 Task: Create Card Card0000000123 in Board Board0000000031 in Workspace WS0000000011 in Trello. Create Card Card0000000124 in Board Board0000000031 in Workspace WS0000000011 in Trello. Create Card Card0000000125 in Board Board0000000032 in Workspace WS0000000011 in Trello. Create Card Card0000000126 in Board Board0000000032 in Workspace WS0000000011 in Trello. Create Card Card0000000127 in Board Board0000000032 in Workspace WS0000000011 in Trello
Action: Mouse moved to (445, 31)
Screenshot: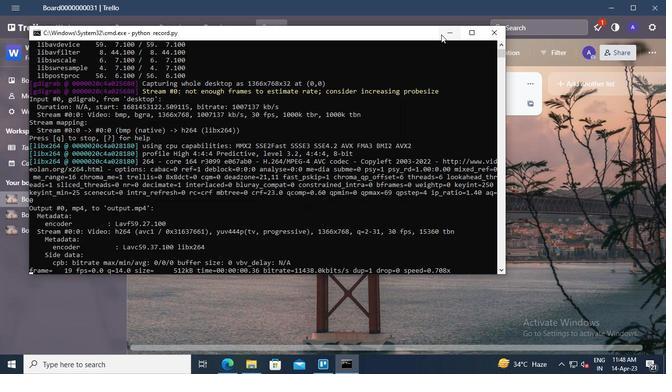 
Action: Mouse pressed left at (445, 31)
Screenshot: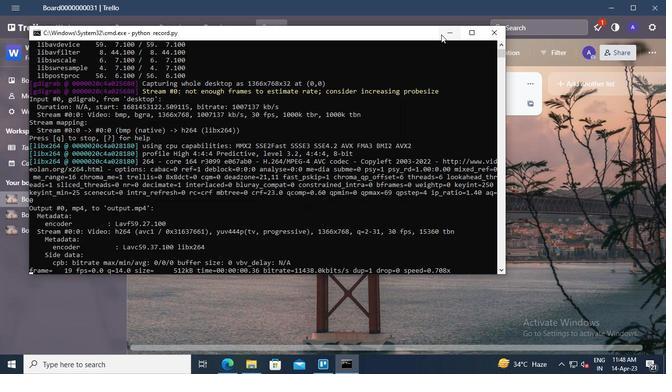 
Action: Mouse moved to (178, 147)
Screenshot: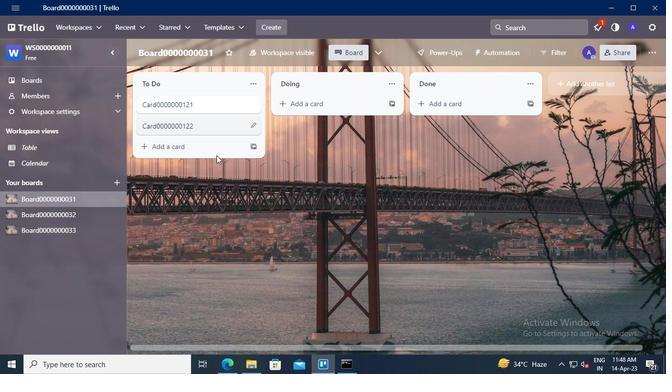 
Action: Mouse pressed left at (178, 147)
Screenshot: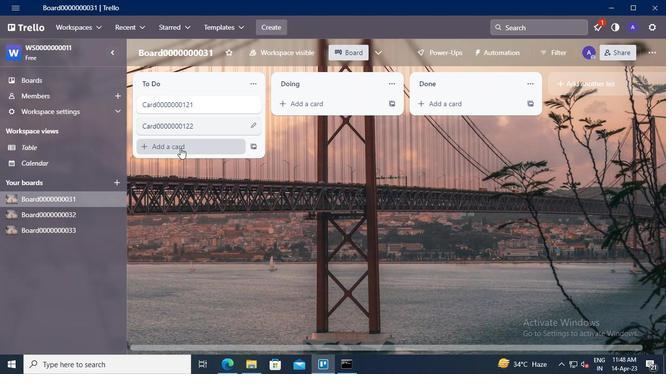 
Action: Keyboard Key.shift
Screenshot: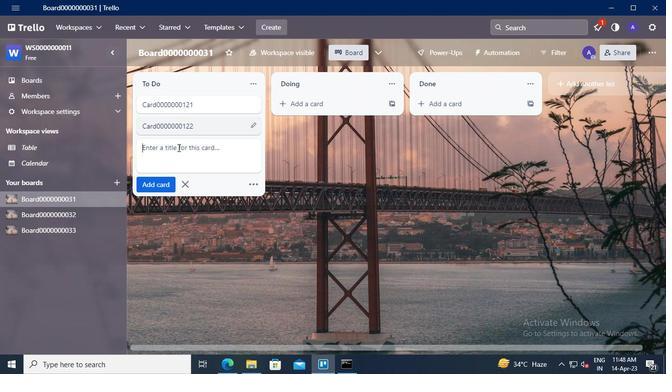 
Action: Keyboard C
Screenshot: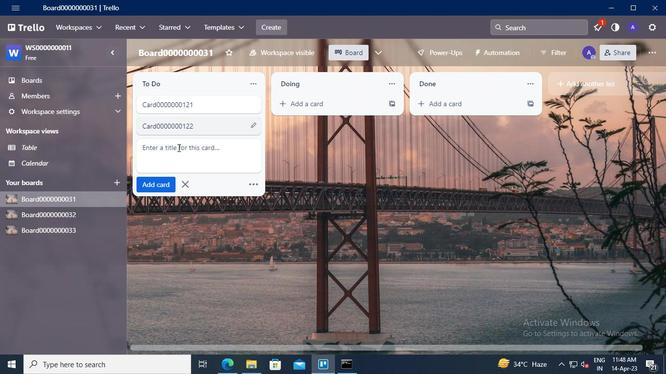 
Action: Keyboard a
Screenshot: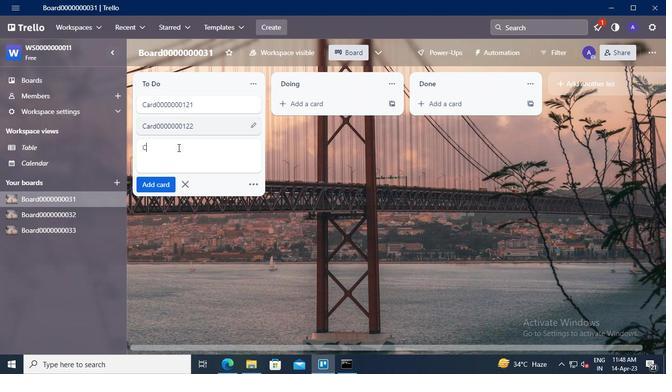 
Action: Keyboard r
Screenshot: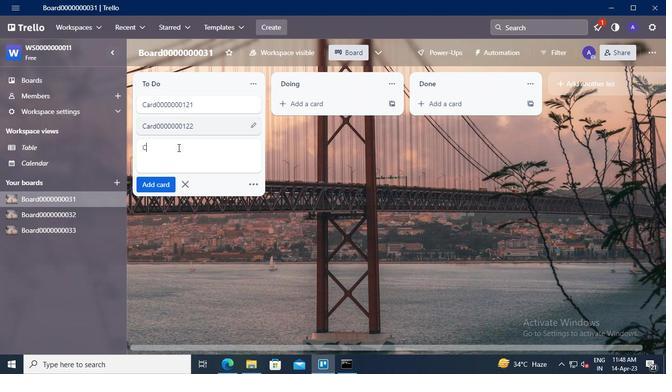 
Action: Keyboard d
Screenshot: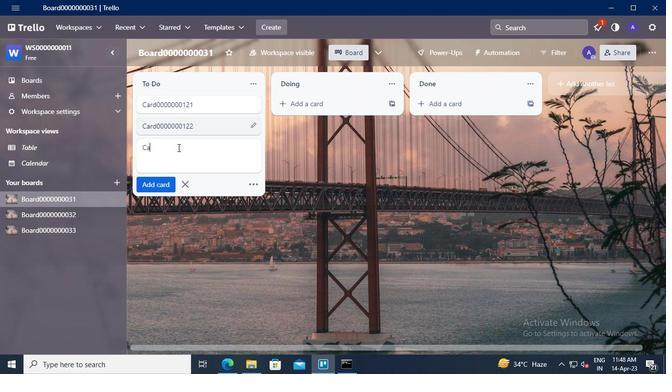 
Action: Keyboard <96>
Screenshot: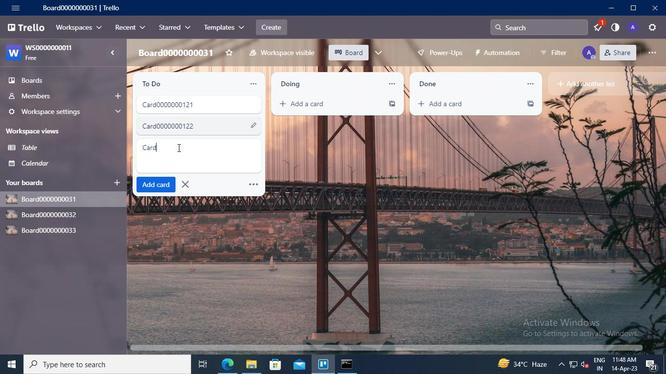 
Action: Keyboard <96>
Screenshot: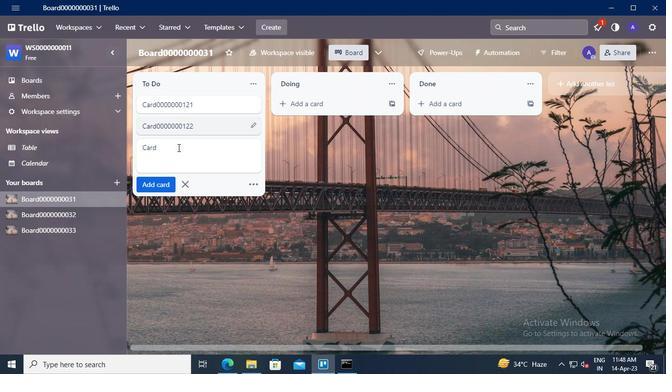 
Action: Keyboard <96>
Screenshot: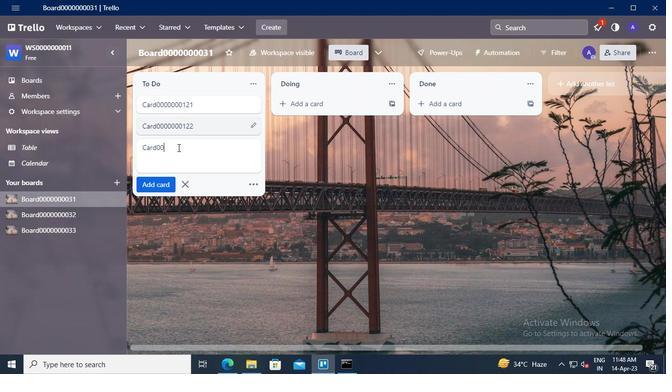 
Action: Keyboard <96>
Screenshot: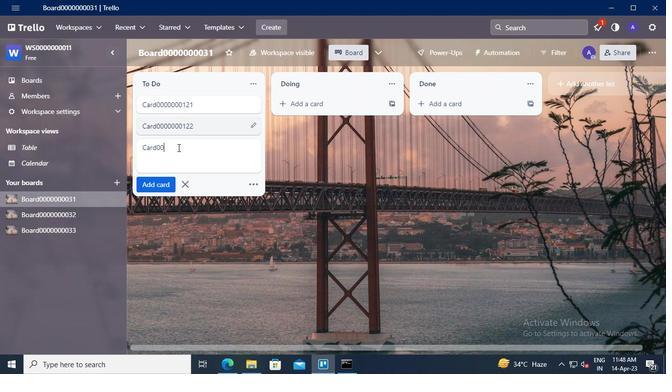 
Action: Keyboard <96>
Screenshot: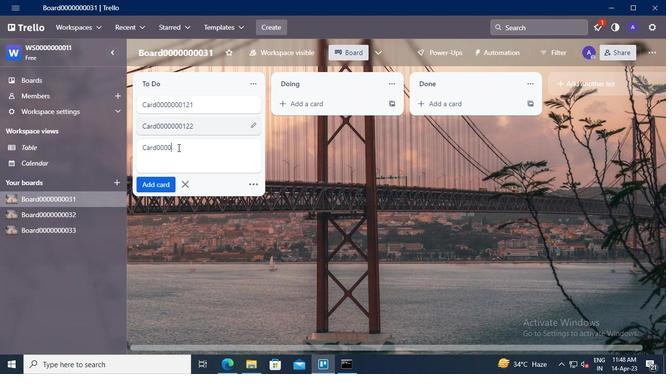 
Action: Keyboard <96>
Screenshot: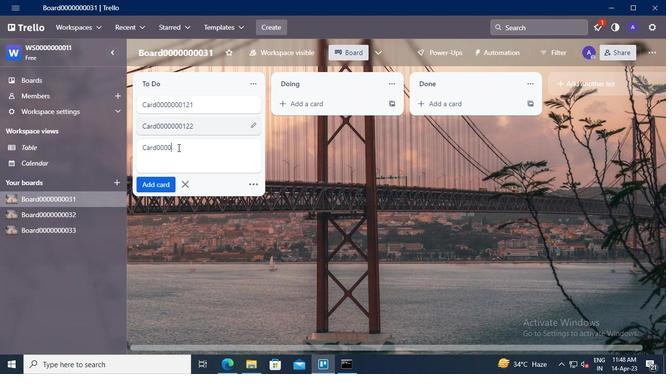 
Action: Keyboard <96>
Screenshot: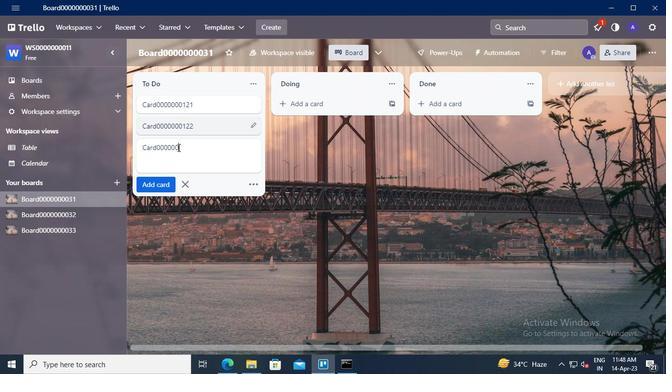 
Action: Keyboard <97>
Screenshot: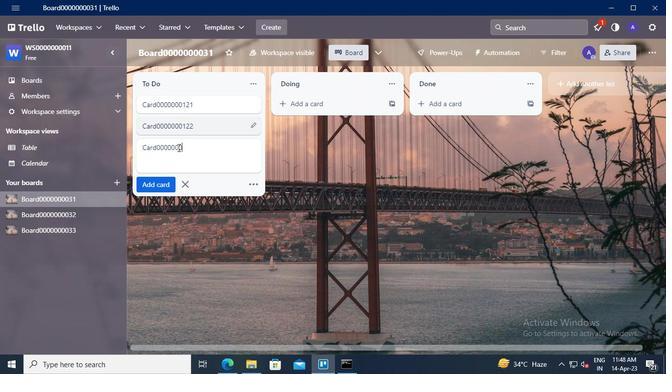 
Action: Keyboard <98>
Screenshot: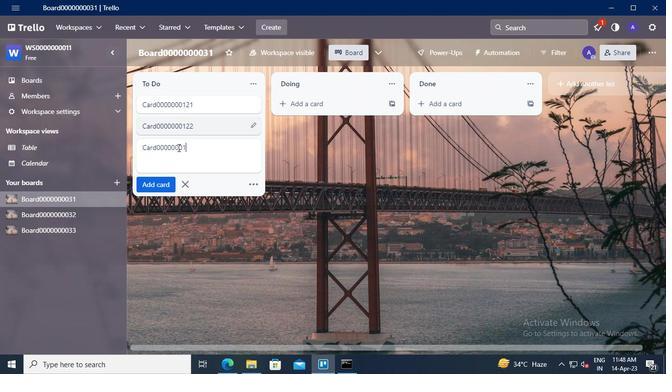 
Action: Keyboard <99>
Screenshot: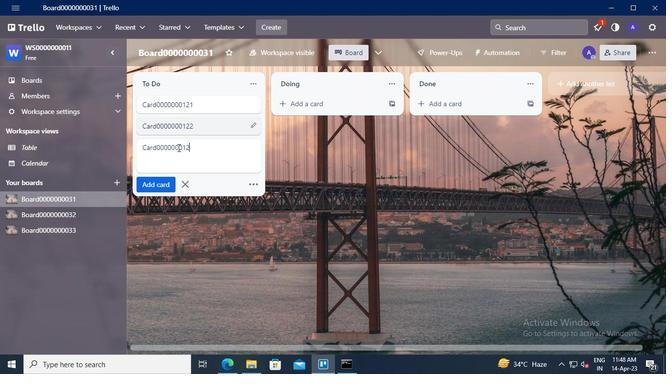 
Action: Mouse moved to (161, 188)
Screenshot: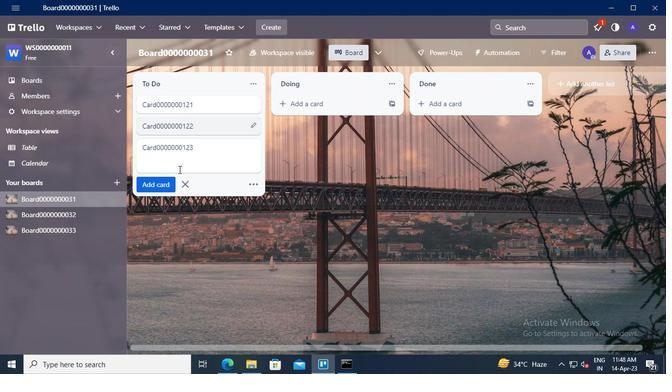 
Action: Mouse pressed left at (161, 188)
Screenshot: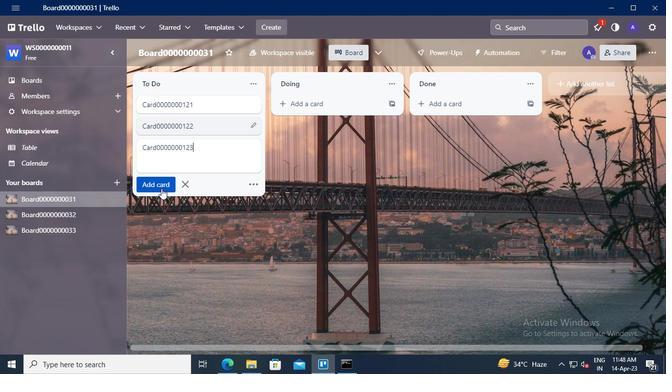
Action: Mouse moved to (157, 174)
Screenshot: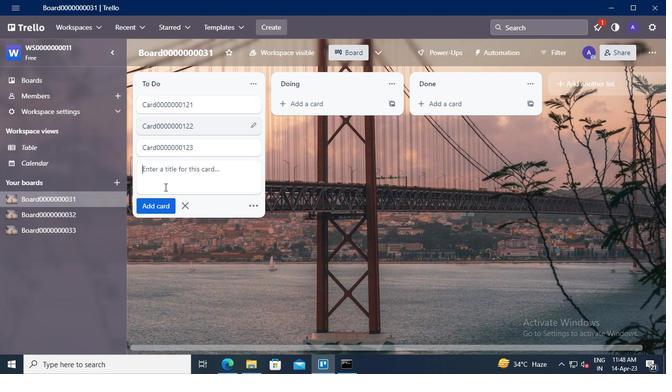 
Action: Mouse pressed left at (157, 174)
Screenshot: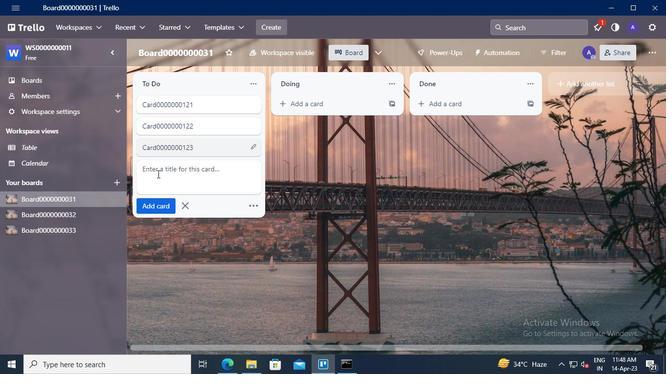 
Action: Keyboard Key.shift
Screenshot: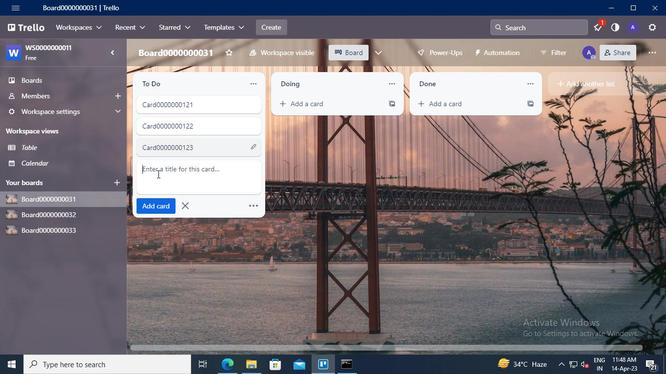 
Action: Keyboard C
Screenshot: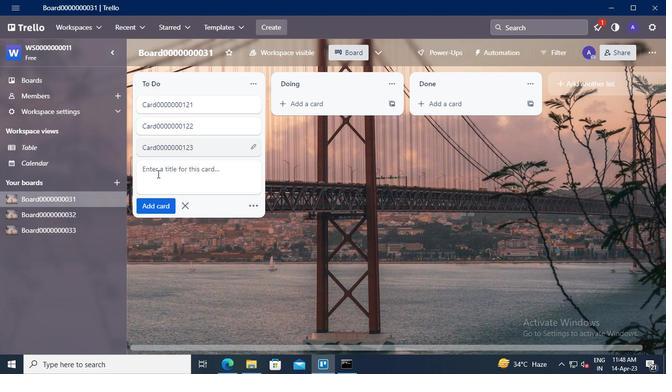 
Action: Keyboard a
Screenshot: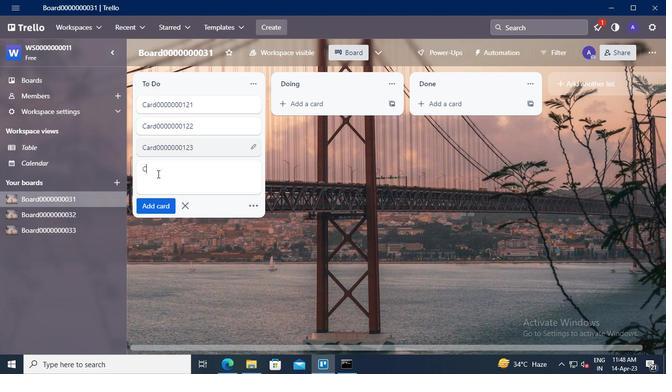 
Action: Keyboard r
Screenshot: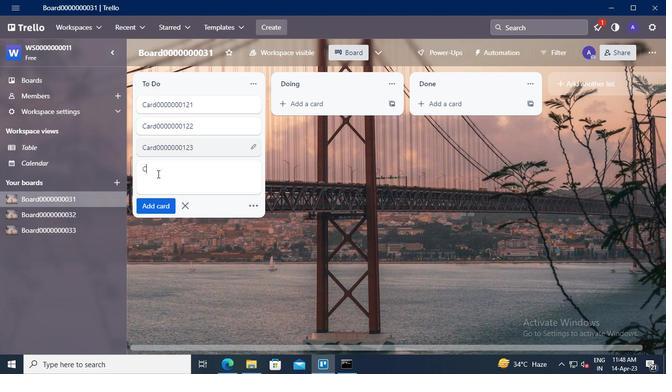 
Action: Keyboard d
Screenshot: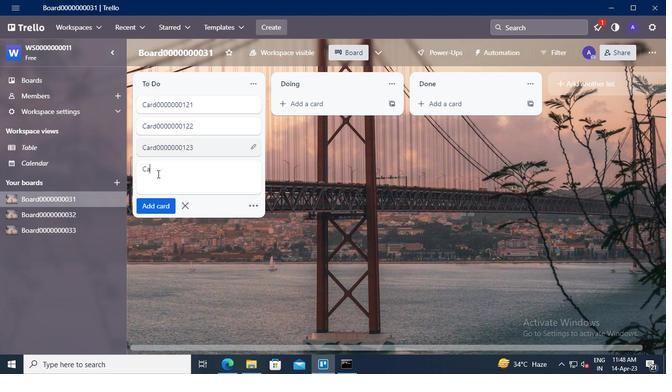 
Action: Keyboard <96>
Screenshot: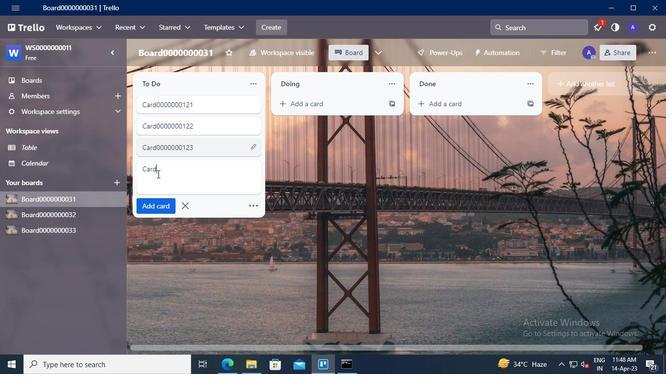 
Action: Keyboard <96>
Screenshot: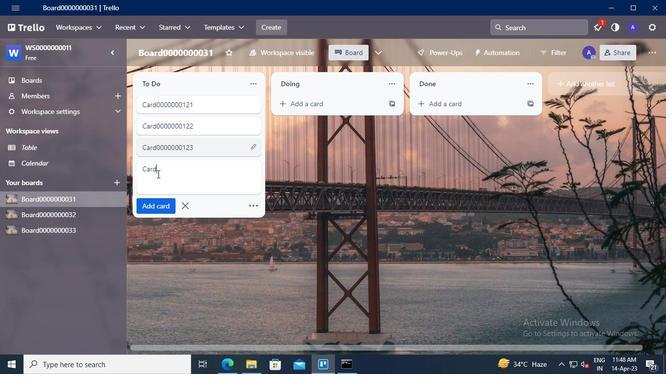 
Action: Keyboard <96>
Screenshot: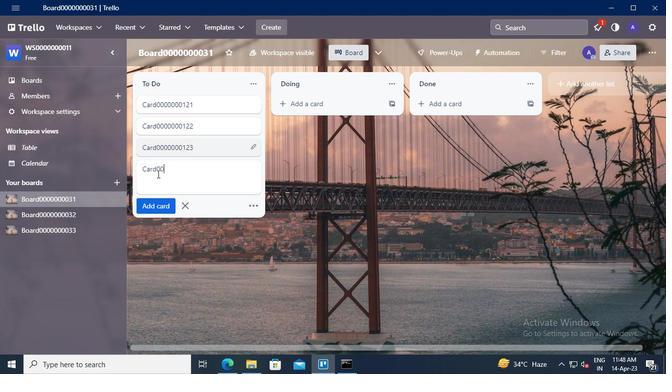 
Action: Keyboard <96>
Screenshot: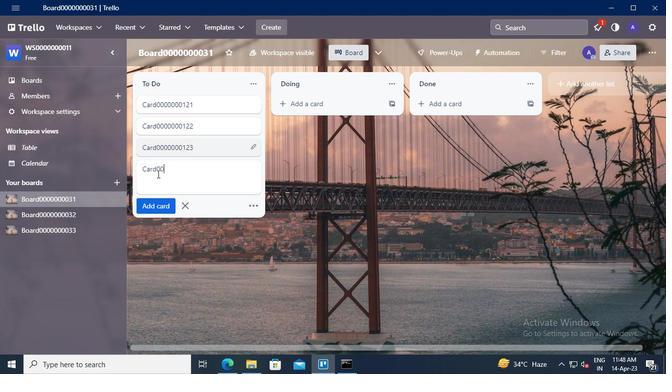 
Action: Keyboard <96>
Screenshot: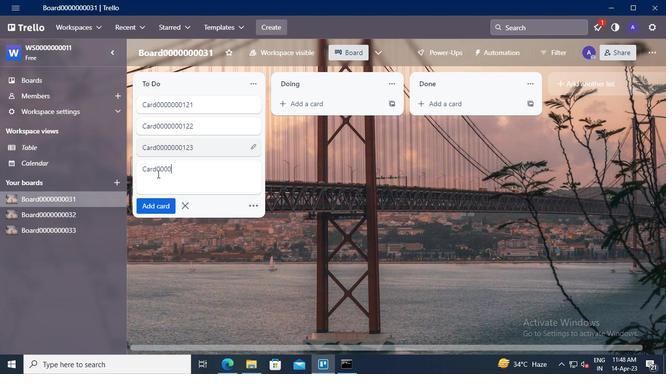 
Action: Keyboard <96>
Screenshot: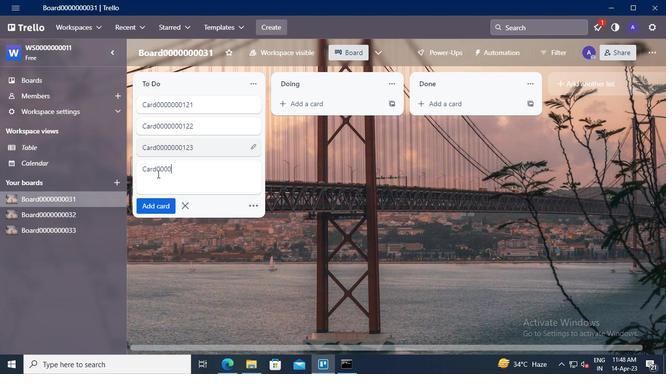 
Action: Keyboard <96>
Screenshot: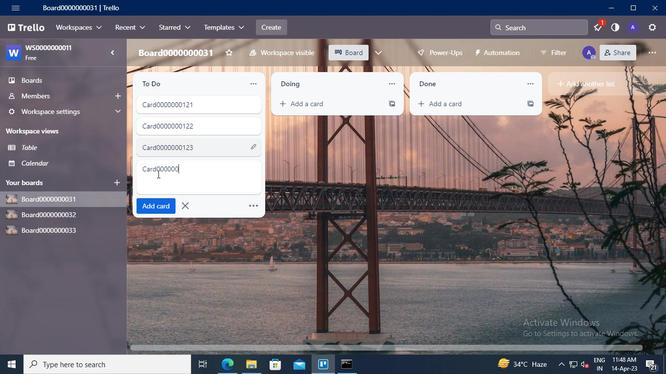 
Action: Keyboard <97>
Screenshot: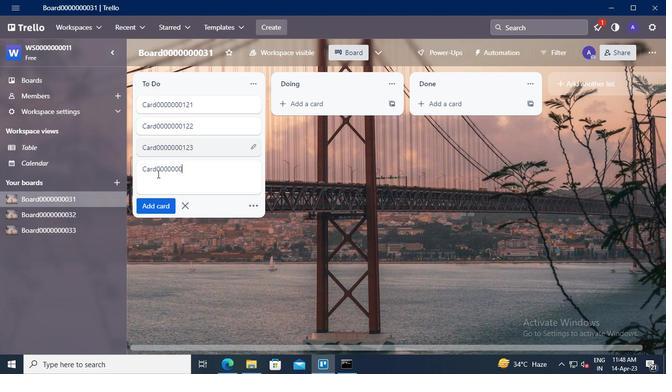 
Action: Keyboard <98>
Screenshot: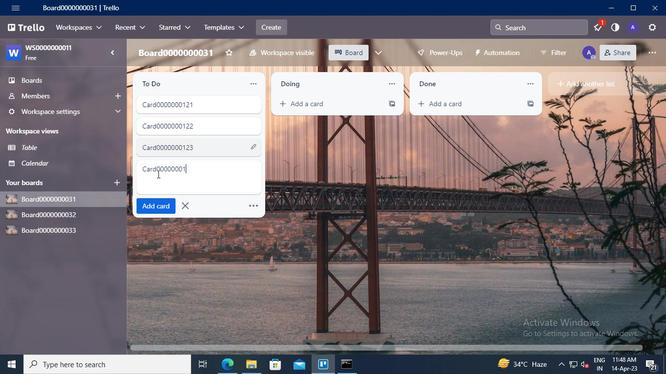
Action: Keyboard <100>
Screenshot: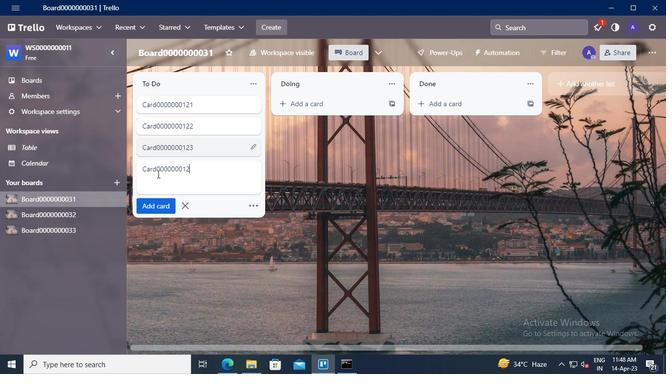 
Action: Mouse moved to (156, 202)
Screenshot: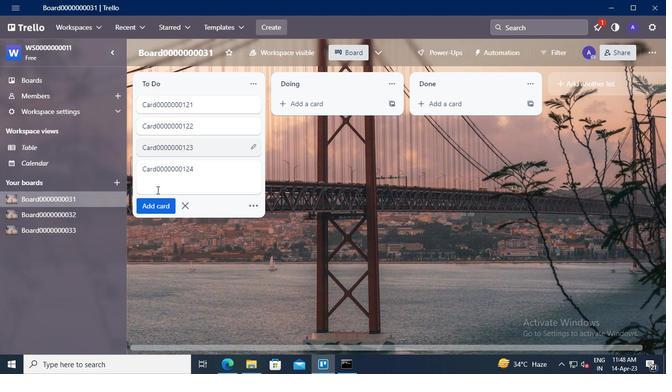 
Action: Mouse pressed left at (156, 202)
Screenshot: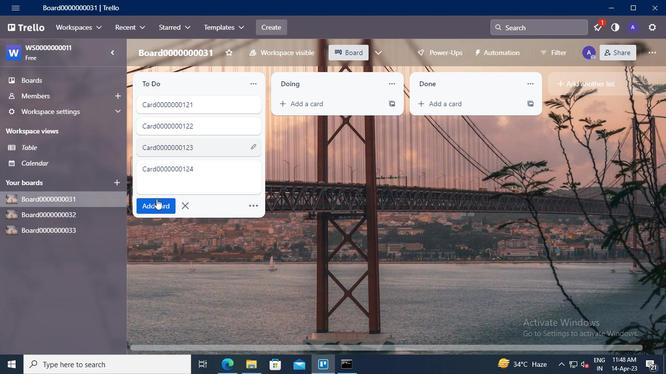 
Action: Mouse moved to (45, 214)
Screenshot: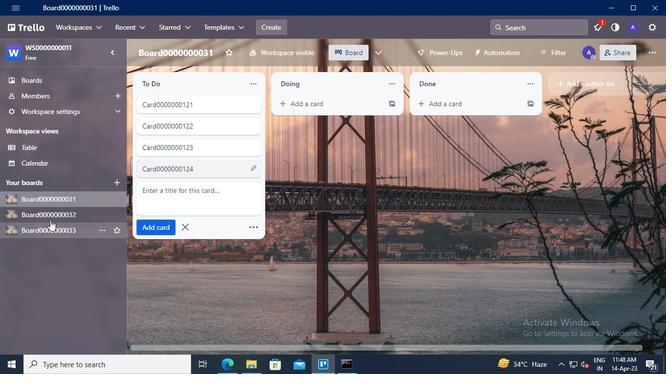
Action: Mouse pressed left at (45, 214)
Screenshot: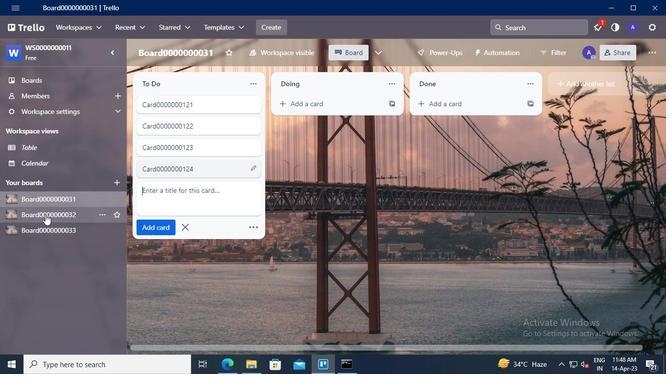 
Action: Mouse moved to (166, 103)
Screenshot: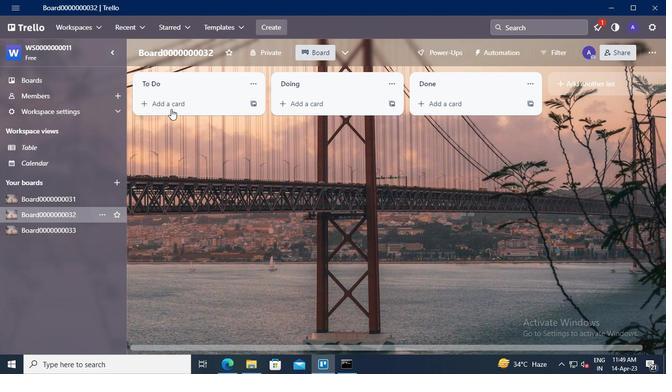 
Action: Mouse pressed left at (166, 103)
Screenshot: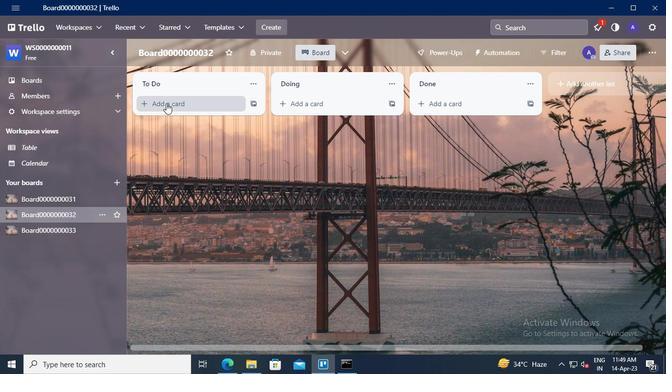 
Action: Keyboard Key.shift
Screenshot: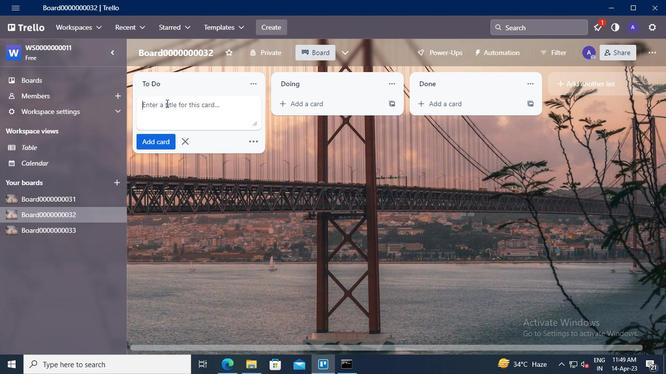 
Action: Keyboard C
Screenshot: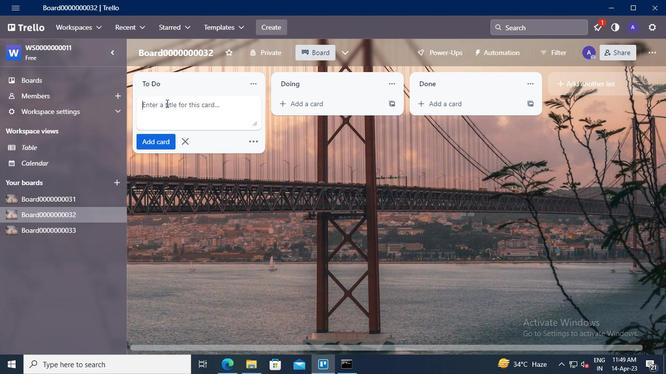 
Action: Keyboard a
Screenshot: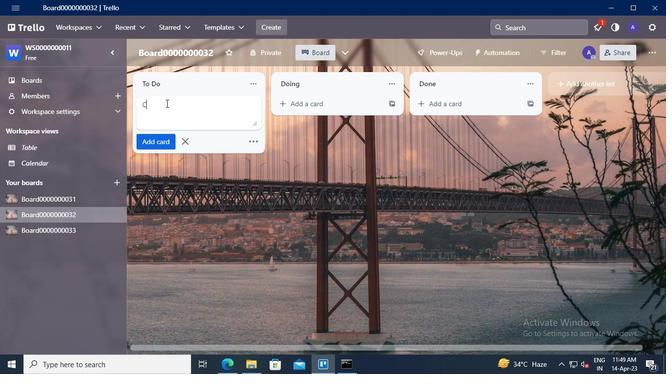 
Action: Keyboard r
Screenshot: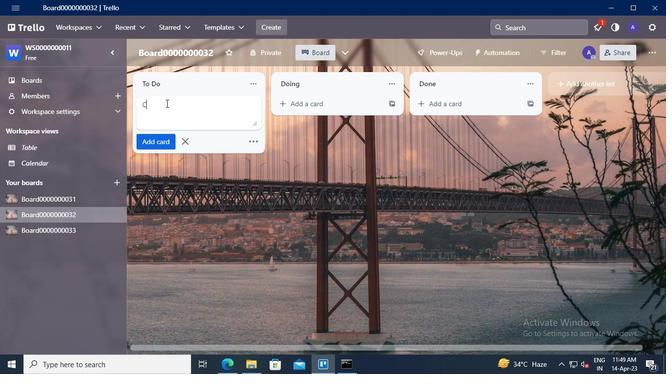 
Action: Keyboard d
Screenshot: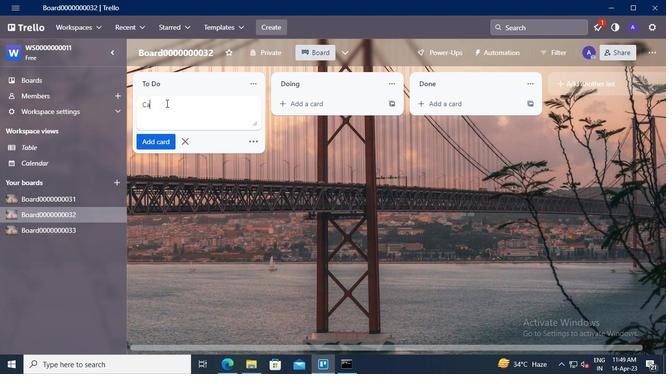 
Action: Keyboard <96>
Screenshot: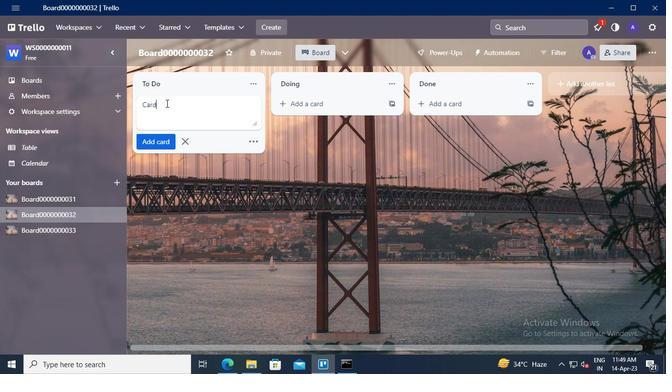 
Action: Keyboard <96>
Screenshot: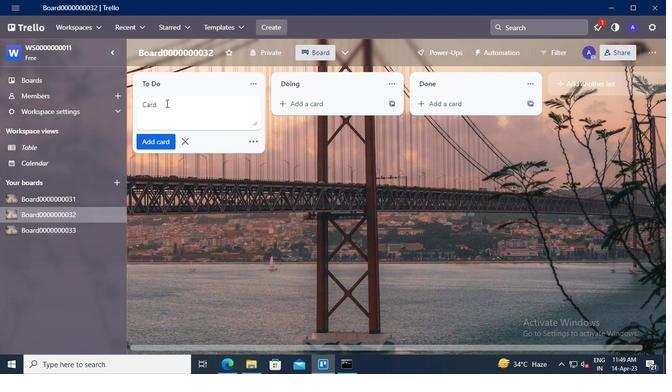 
Action: Keyboard <96>
Screenshot: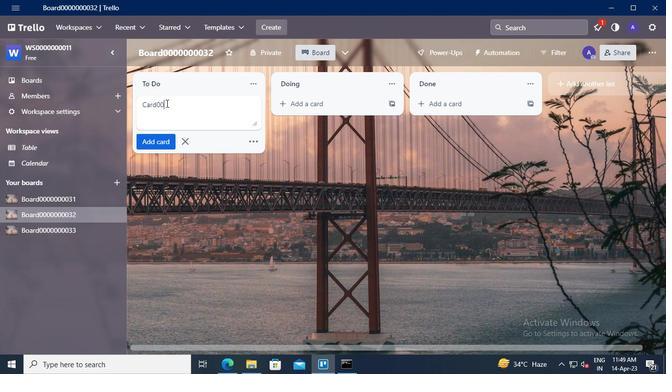 
Action: Keyboard <96>
Screenshot: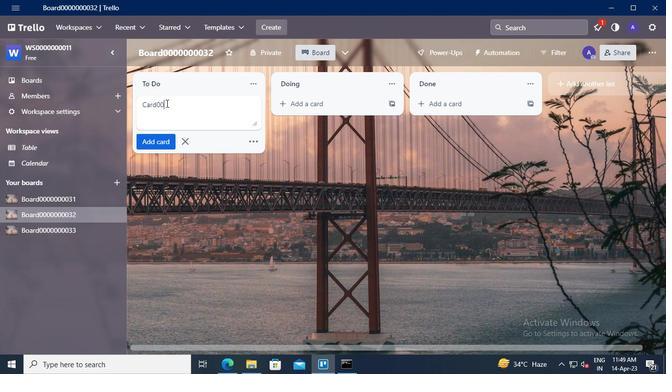 
Action: Keyboard <96>
Screenshot: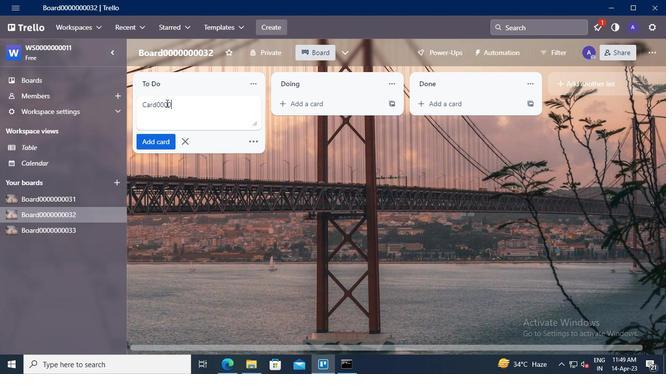 
Action: Keyboard <96>
Screenshot: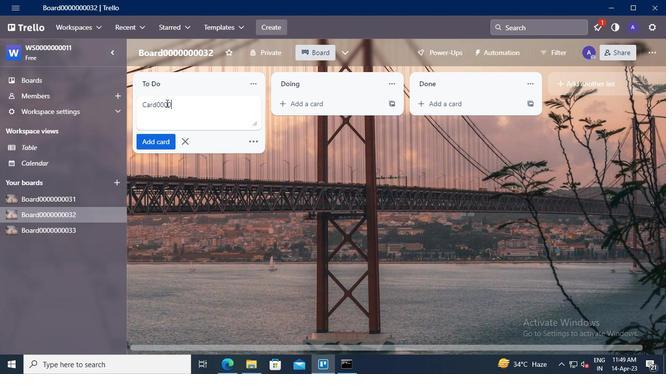 
Action: Keyboard <96>
Screenshot: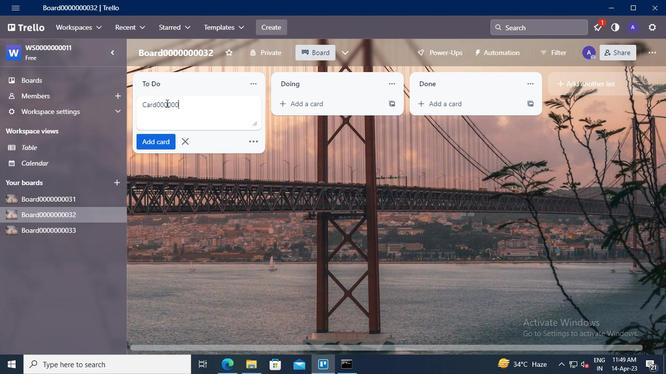 
Action: Keyboard <97>
Screenshot: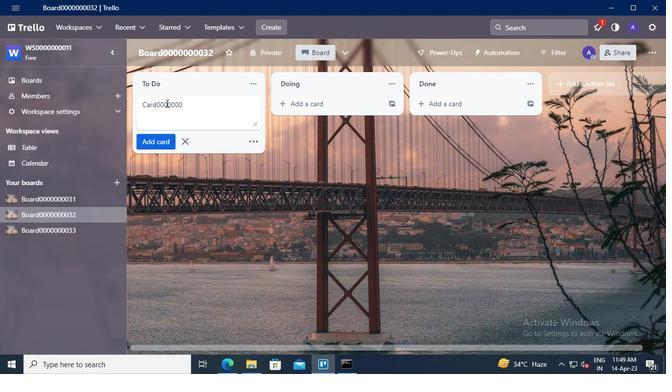 
Action: Keyboard <98>
Screenshot: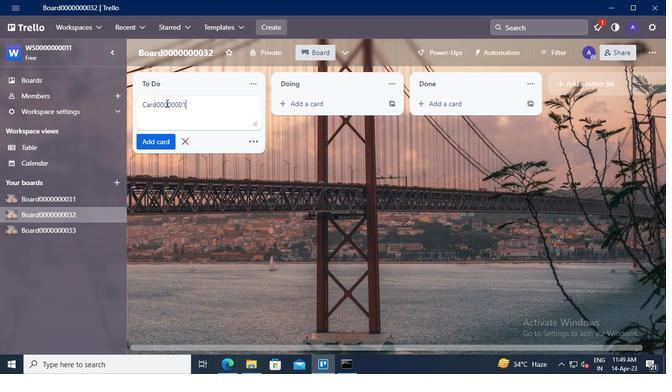 
Action: Keyboard <101>
Screenshot: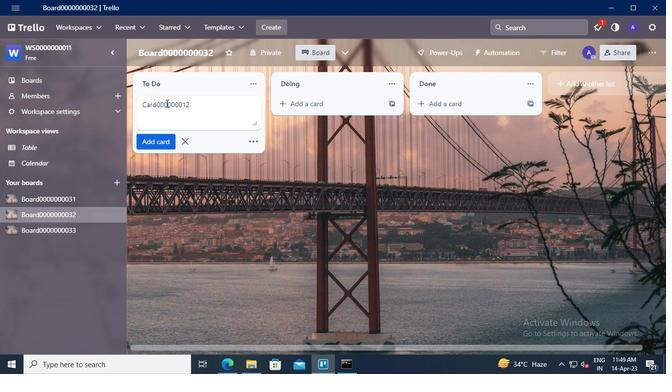 
Action: Mouse moved to (165, 140)
Screenshot: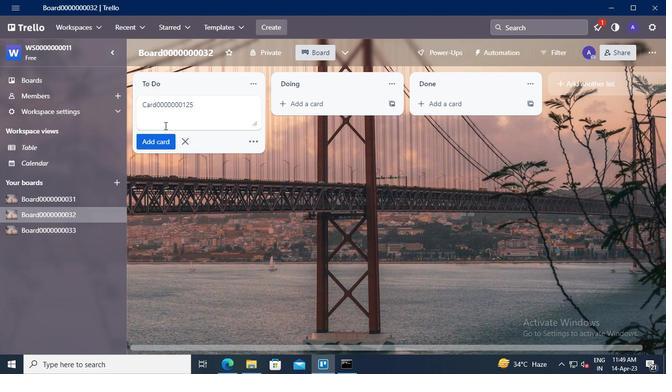 
Action: Mouse pressed left at (165, 140)
Screenshot: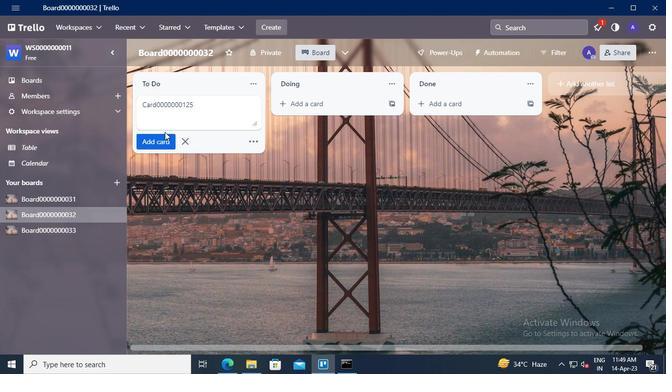 
Action: Mouse moved to (147, 128)
Screenshot: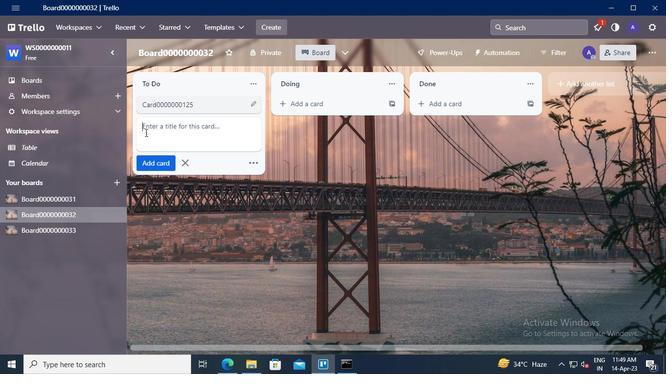 
Action: Mouse pressed left at (147, 128)
Screenshot: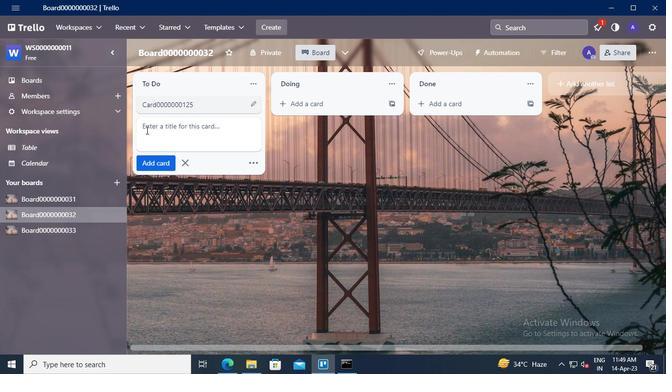 
Action: Keyboard Key.shift
Screenshot: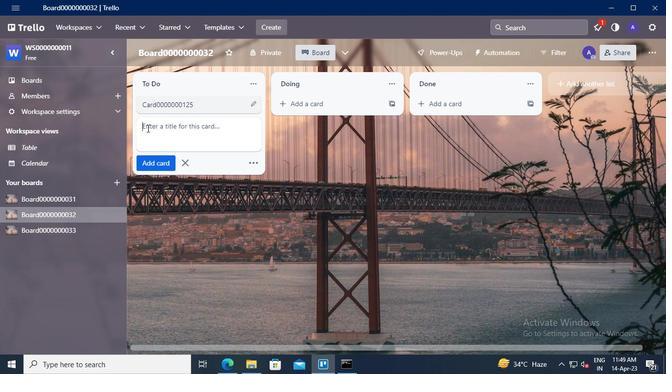 
Action: Keyboard C
Screenshot: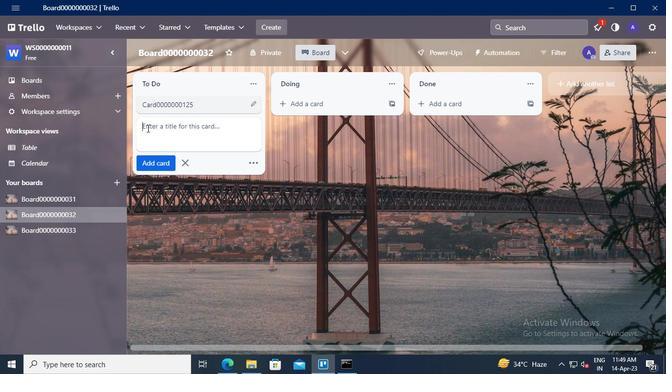 
Action: Keyboard a
Screenshot: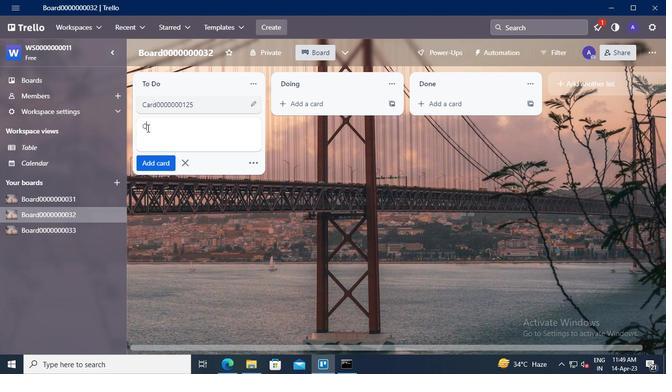 
Action: Keyboard r
Screenshot: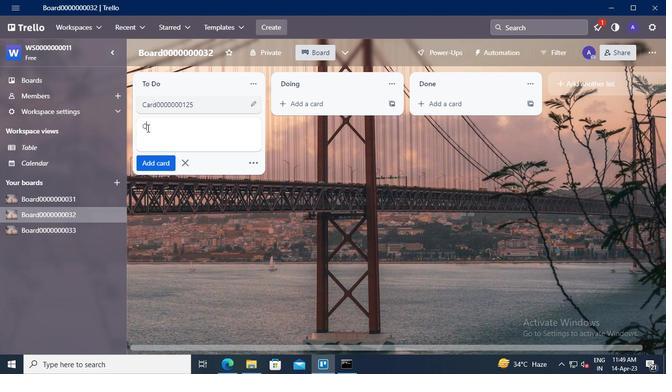 
Action: Keyboard d
Screenshot: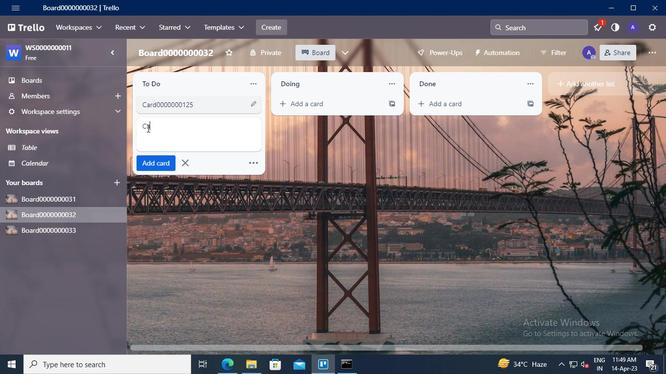 
Action: Keyboard <96>
Screenshot: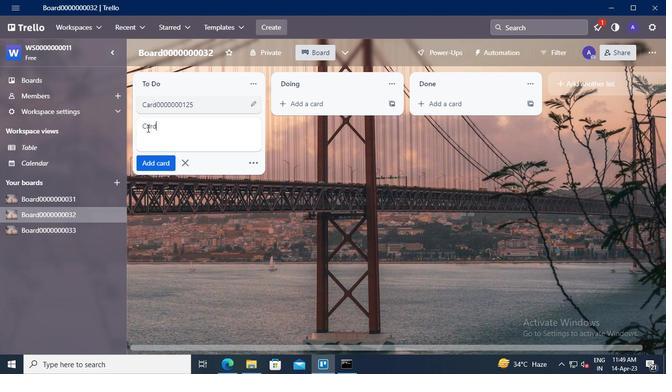 
Action: Keyboard <96>
Screenshot: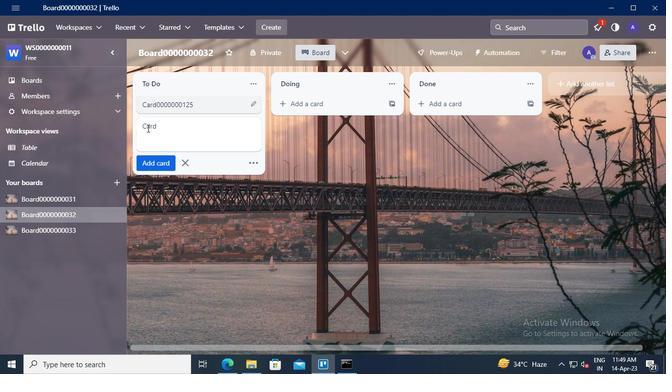 
Action: Keyboard <96>
Screenshot: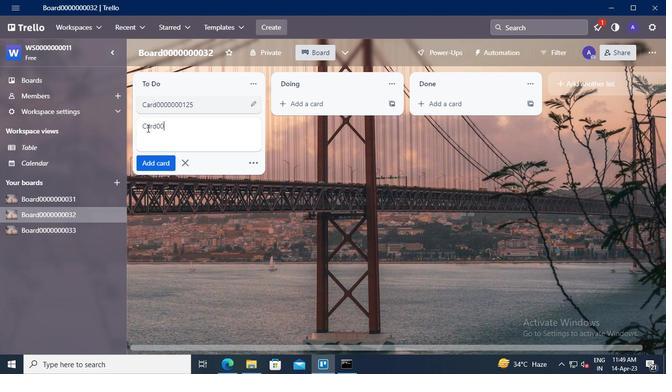 
Action: Keyboard <96>
Screenshot: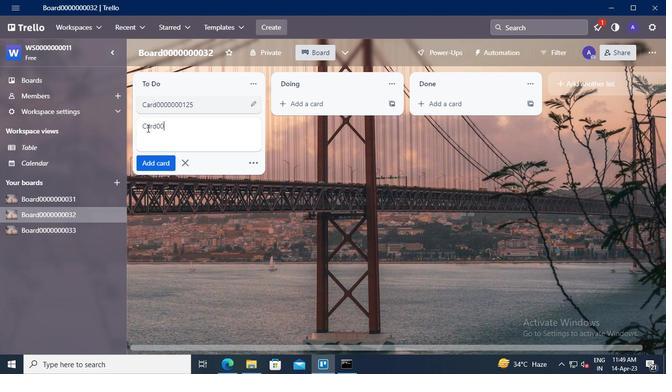 
Action: Keyboard <96>
Screenshot: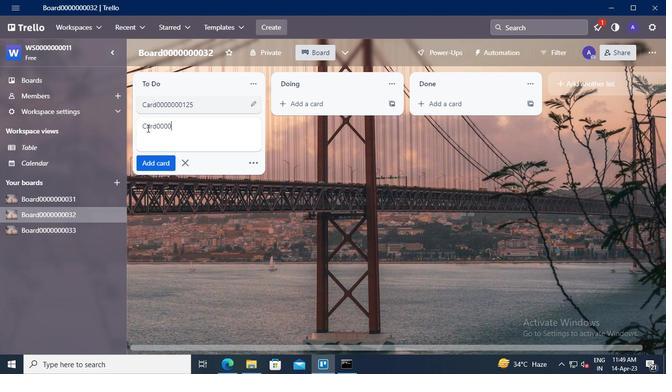 
Action: Keyboard <96>
Screenshot: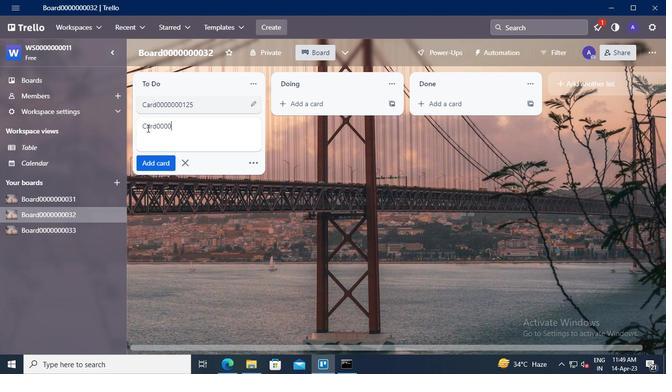 
Action: Keyboard <96>
Screenshot: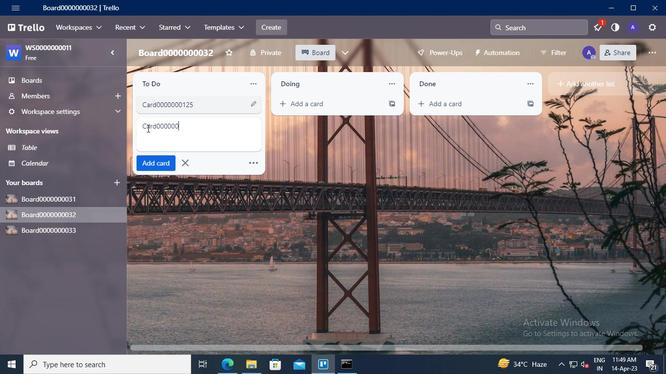 
Action: Keyboard <97>
Screenshot: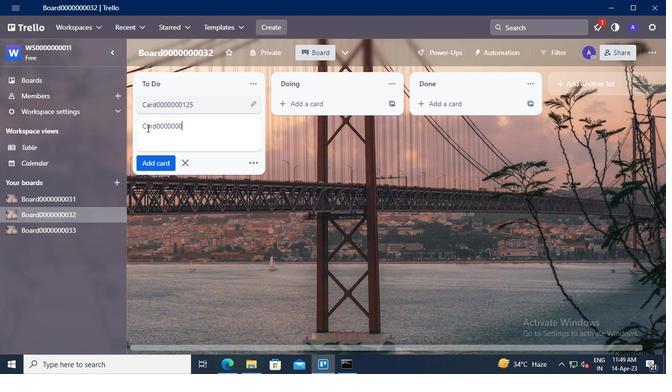 
Action: Keyboard <98>
Screenshot: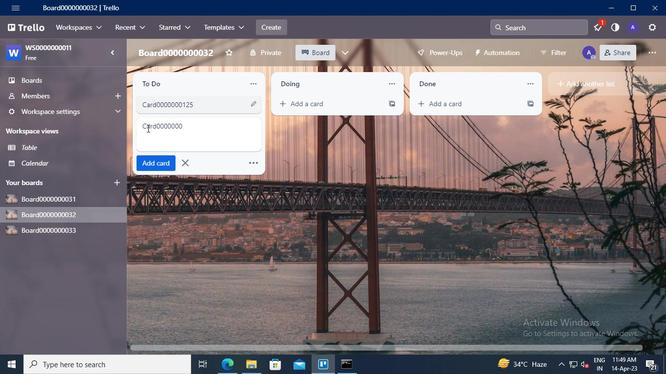 
Action: Keyboard <102>
Screenshot: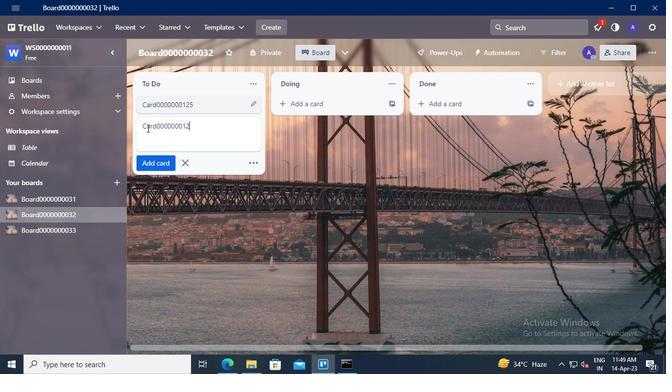
Action: Mouse moved to (155, 162)
Screenshot: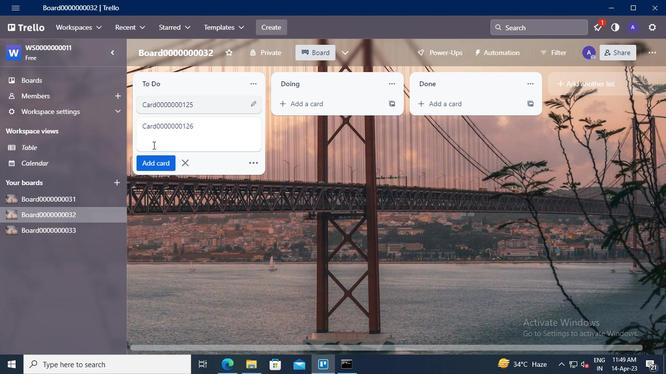 
Action: Mouse pressed left at (155, 162)
Screenshot: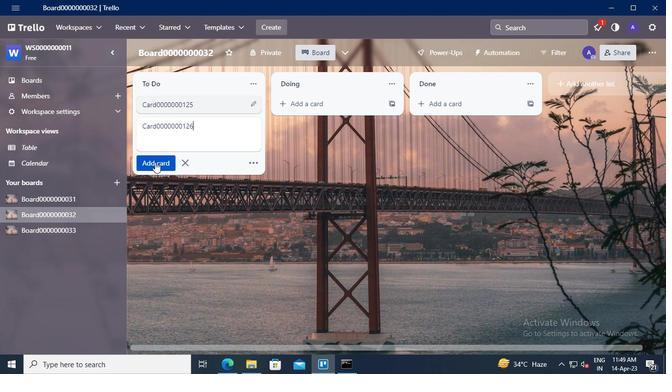 
Action: Mouse moved to (153, 154)
Screenshot: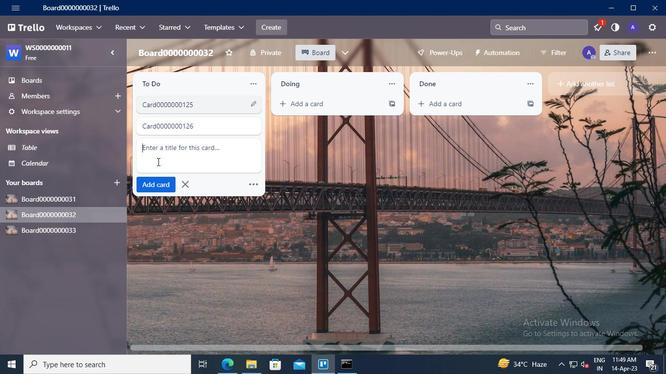 
Action: Mouse pressed left at (153, 154)
Screenshot: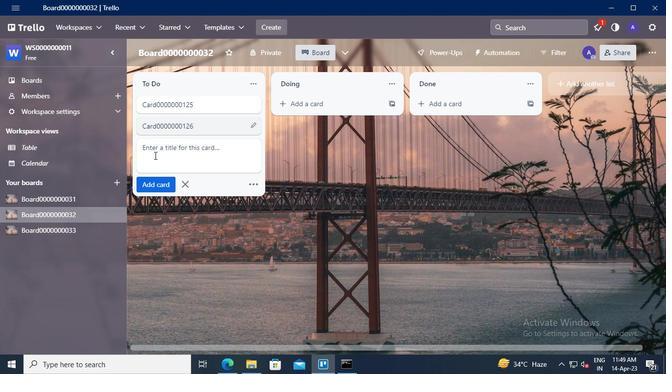 
Action: Keyboard Key.shift
Screenshot: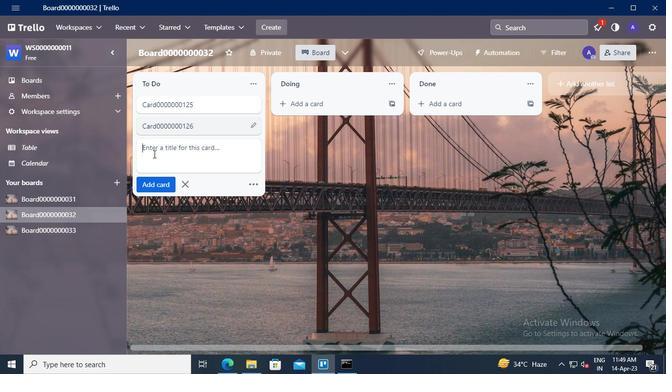 
Action: Keyboard C
Screenshot: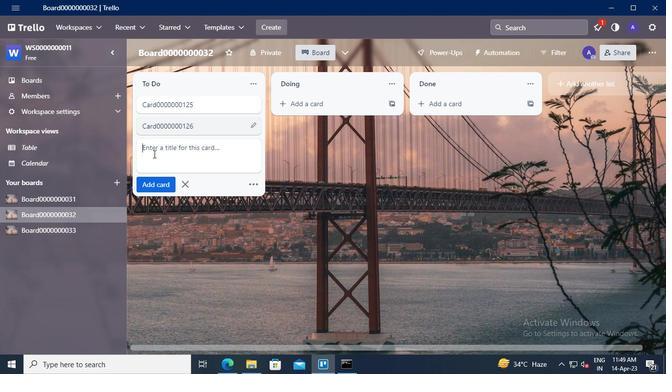 
Action: Keyboard a
Screenshot: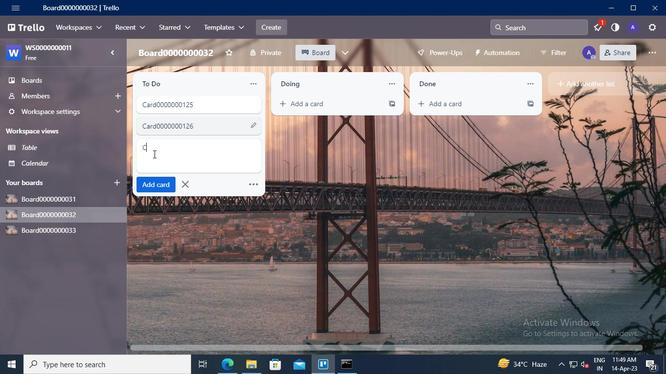 
Action: Keyboard r
Screenshot: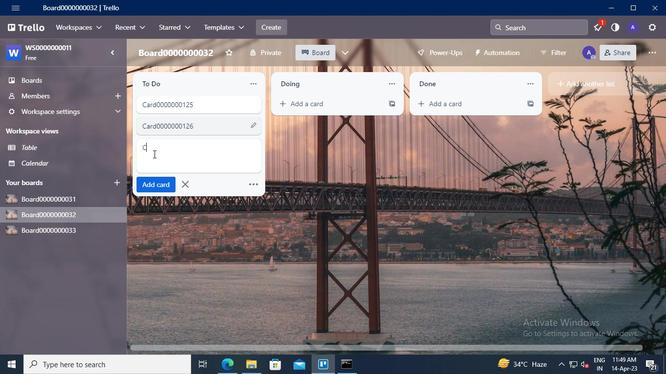 
Action: Keyboard d
Screenshot: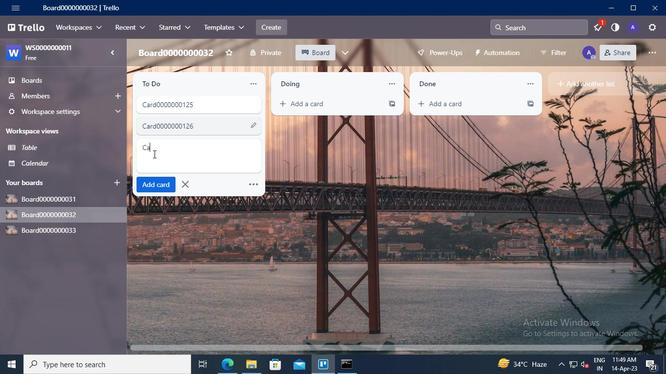 
Action: Keyboard <96>
Screenshot: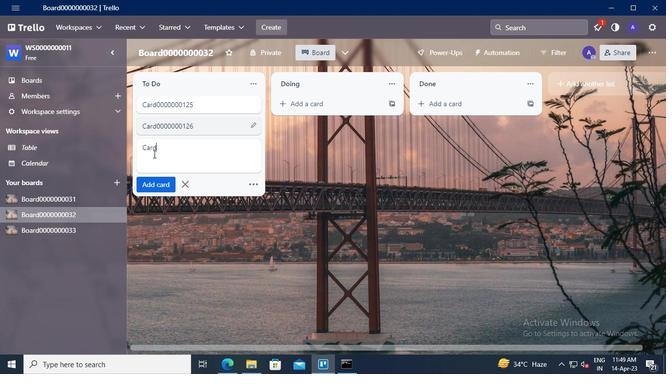
Action: Keyboard <96>
Screenshot: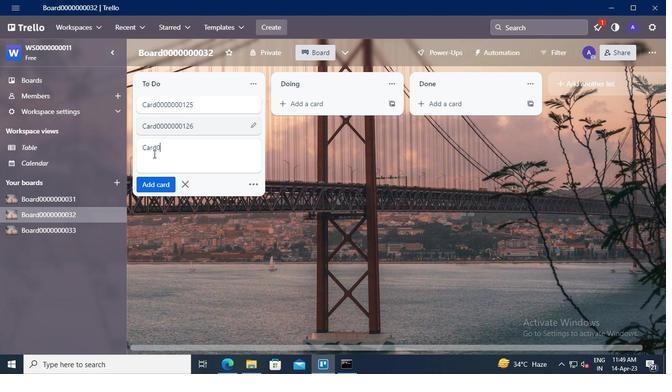 
Action: Keyboard <96>
Screenshot: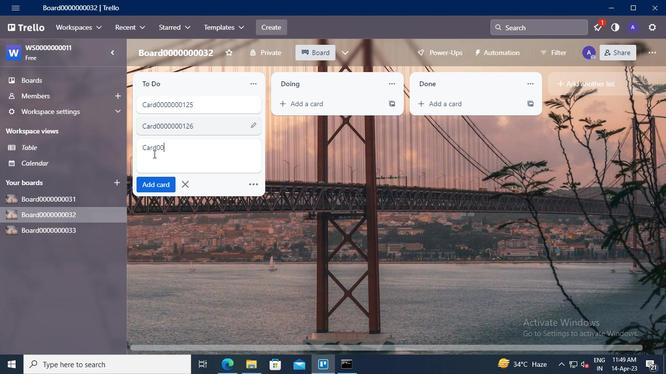 
Action: Keyboard <96>
Screenshot: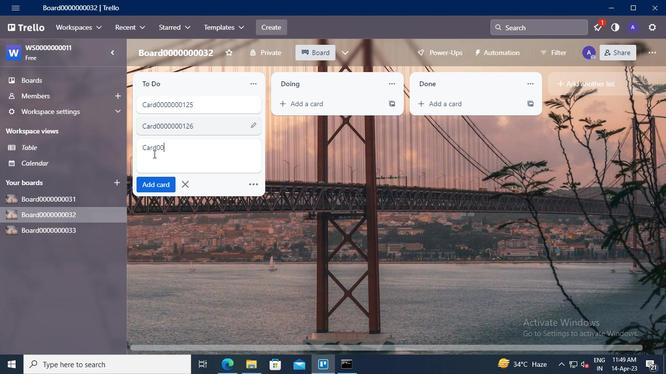 
Action: Keyboard <96>
Screenshot: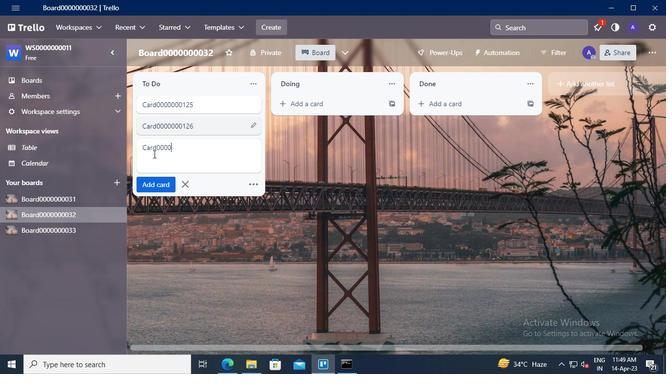 
Action: Keyboard <96>
Screenshot: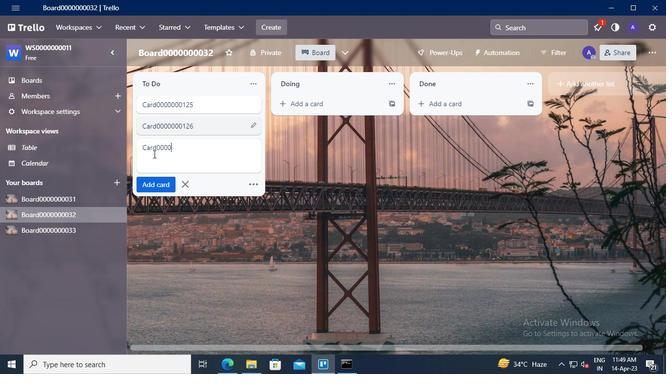 
Action: Keyboard <96>
Screenshot: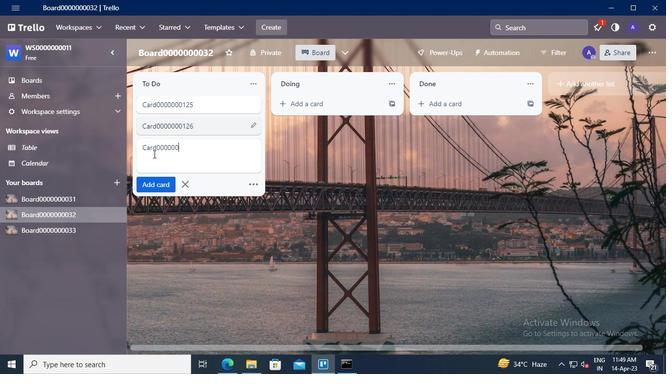 
Action: Keyboard <97>
Screenshot: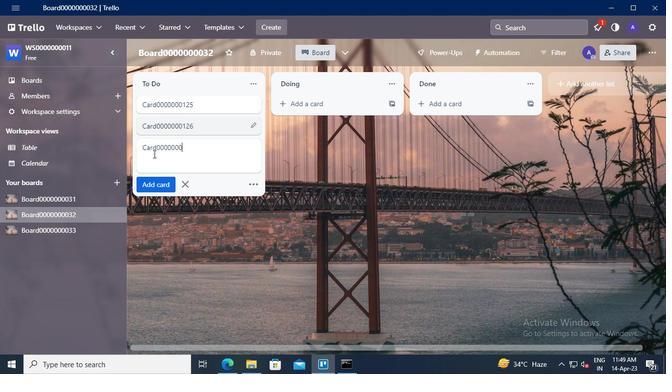 
Action: Keyboard <98>
Screenshot: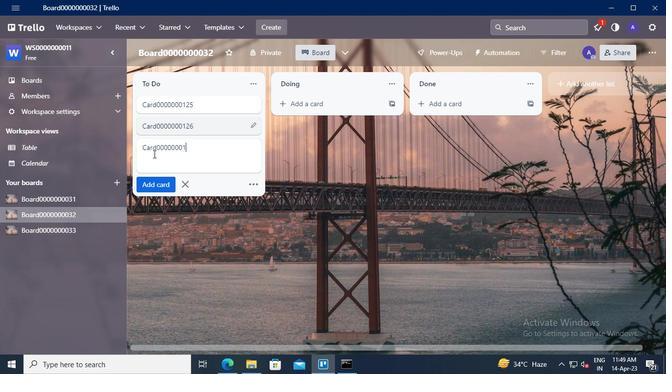 
Action: Keyboard <103>
Screenshot: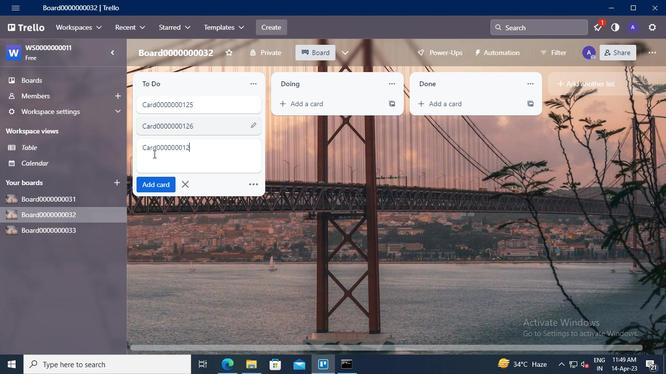 
Action: Mouse moved to (161, 183)
Screenshot: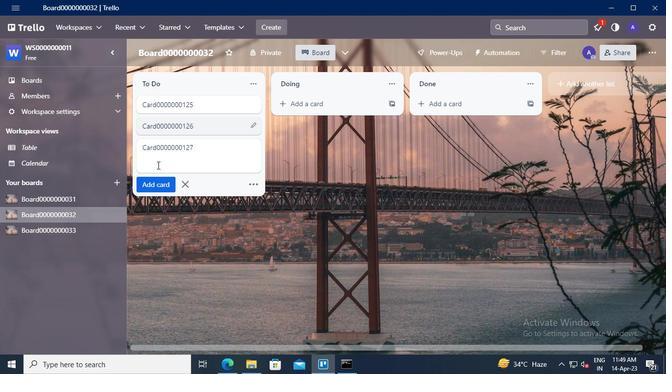 
Action: Mouse pressed left at (161, 183)
Screenshot: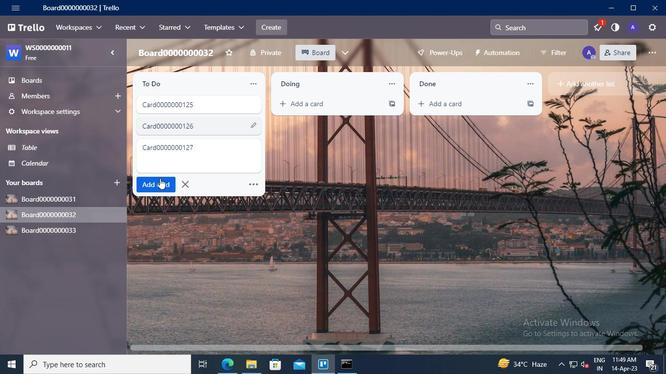 
Action: Mouse moved to (346, 363)
Screenshot: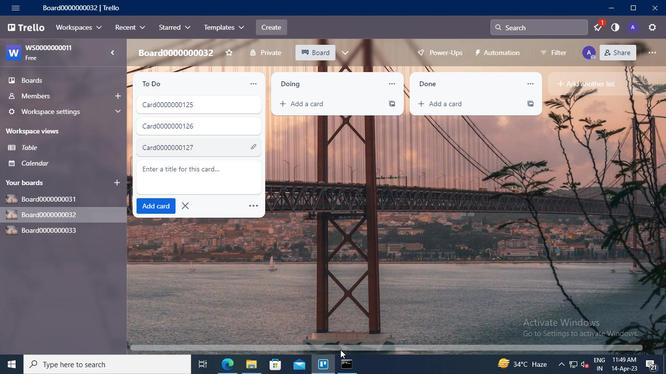 
Action: Mouse pressed left at (346, 363)
Screenshot: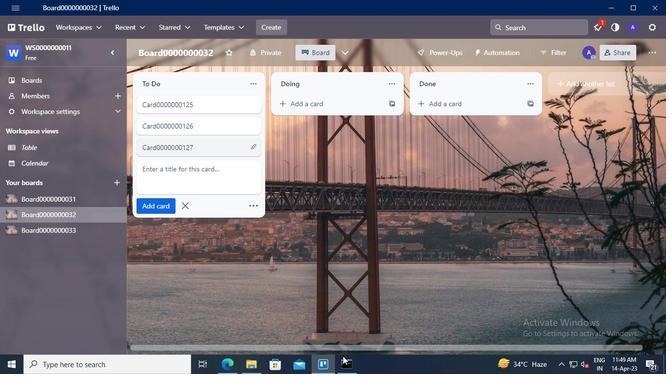 
Action: Mouse moved to (495, 34)
Screenshot: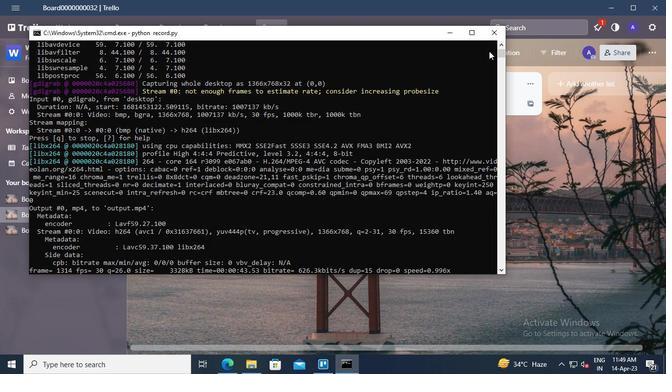 
Action: Mouse pressed left at (495, 34)
Screenshot: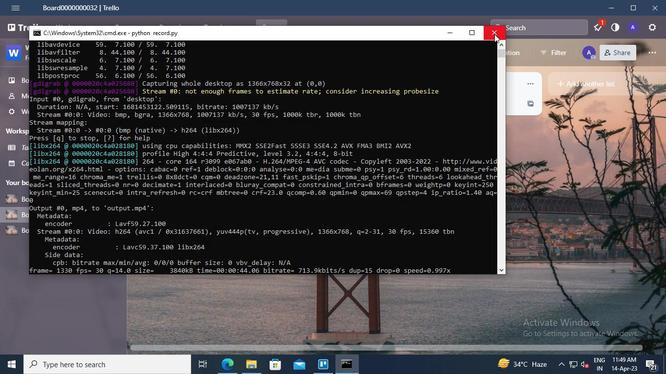 
